 Task: View testing extensions.
Action: Mouse moved to (1038, 175)
Screenshot: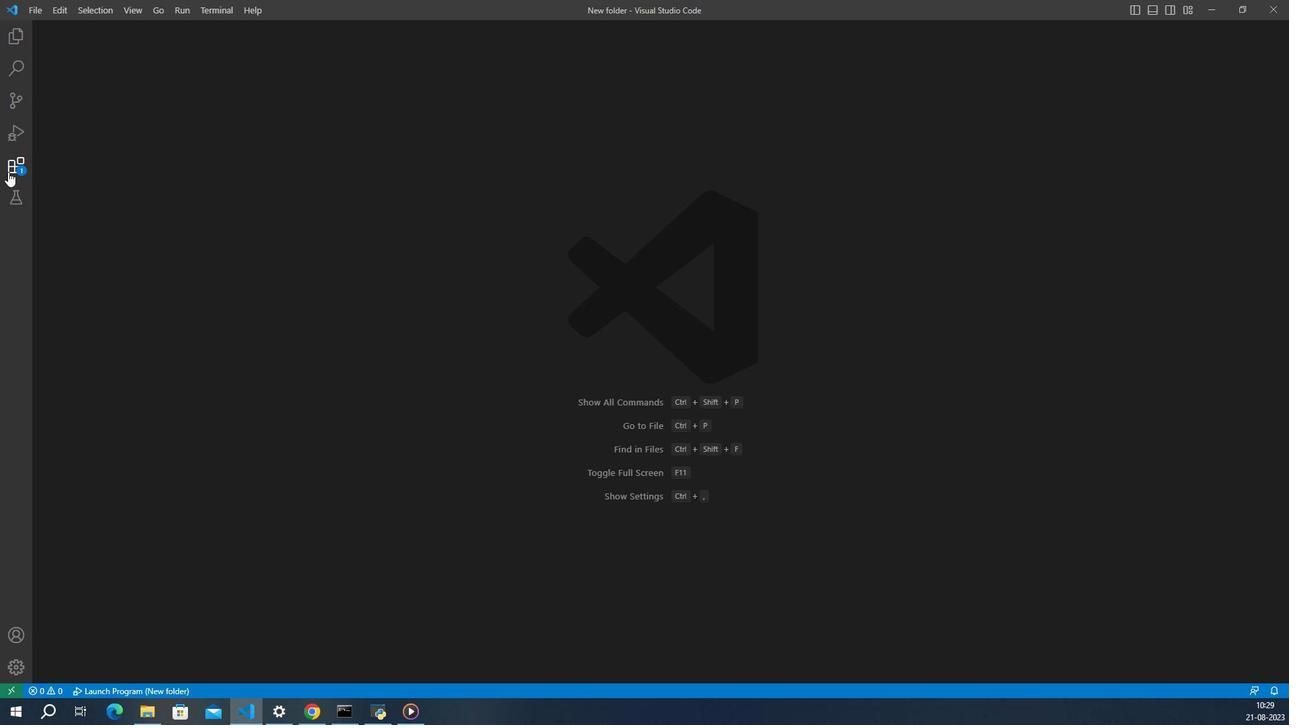 
Action: Mouse pressed left at (1038, 175)
Screenshot: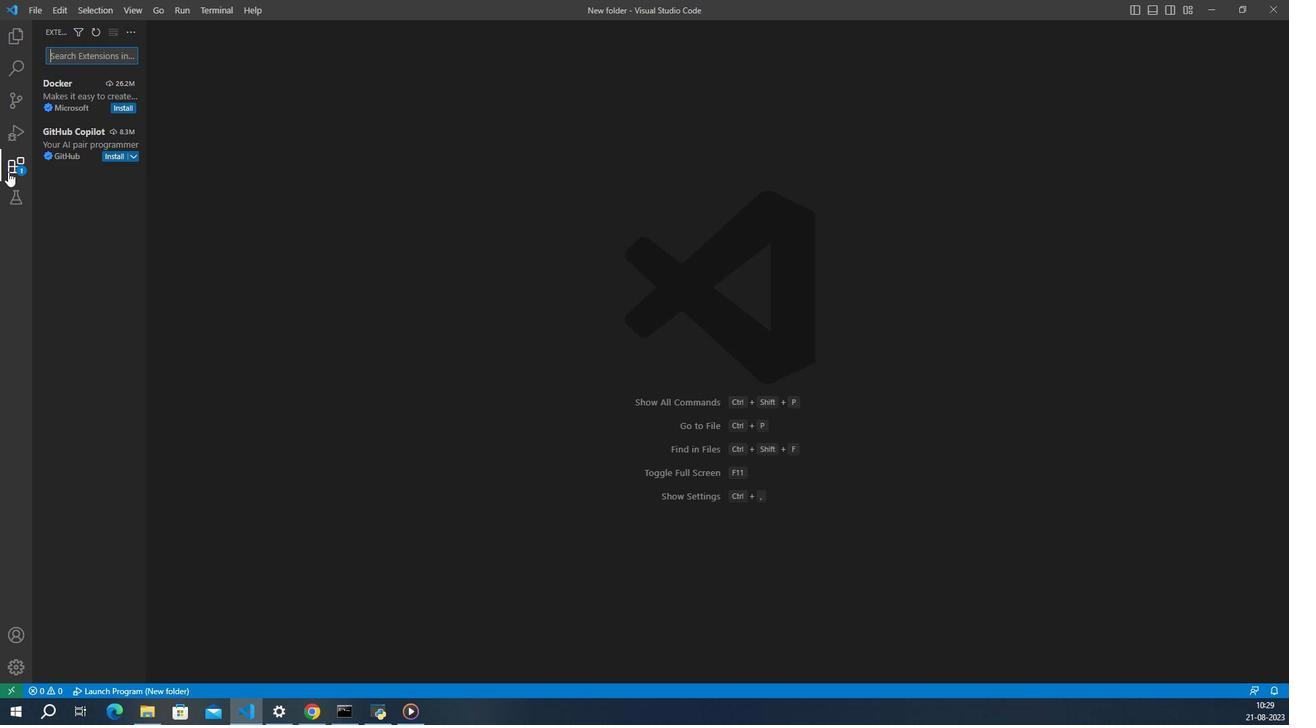 
Action: Mouse moved to (1110, 35)
Screenshot: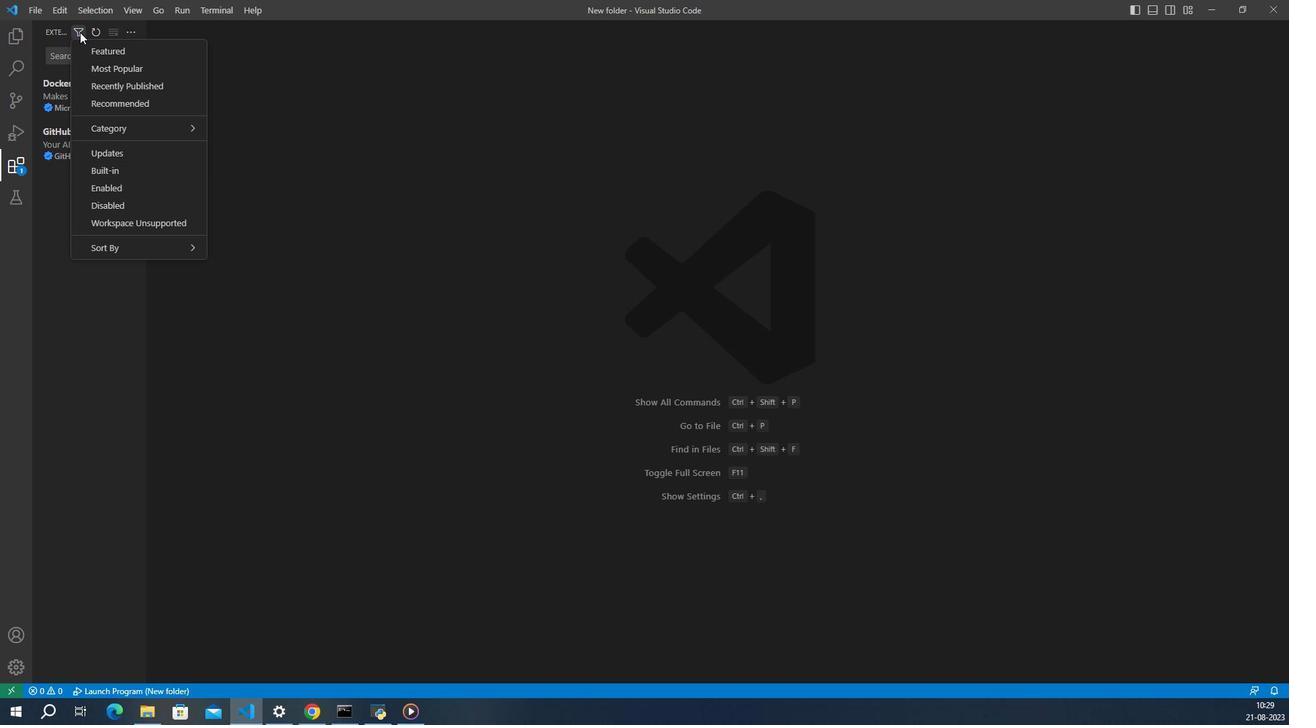 
Action: Mouse pressed left at (1110, 35)
Screenshot: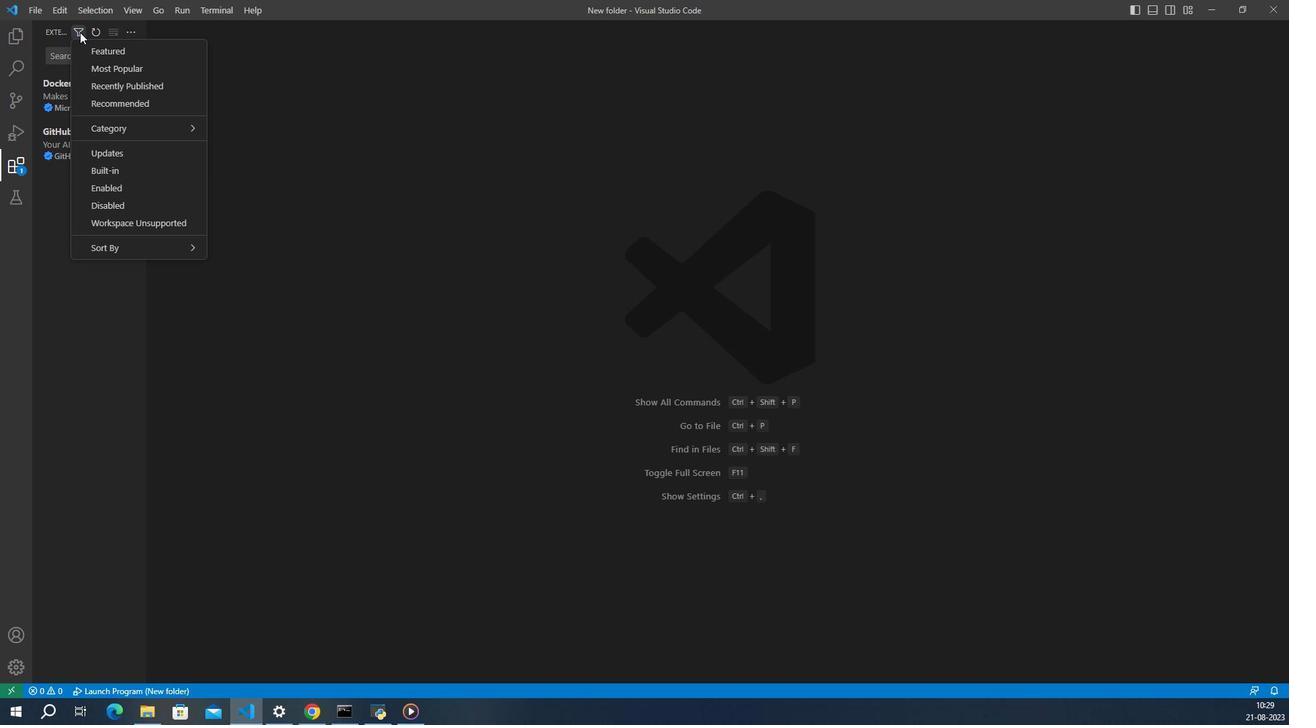 
Action: Mouse moved to (1291, 375)
Screenshot: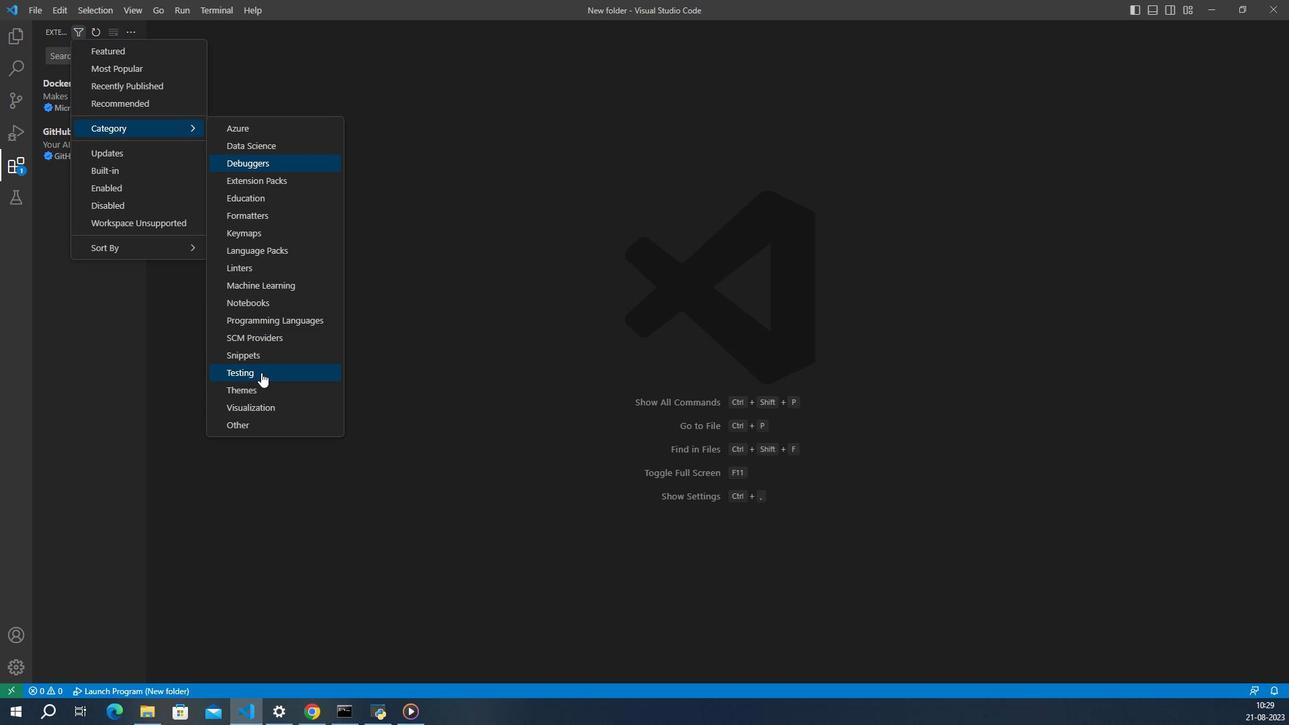 
Action: Mouse pressed left at (1291, 375)
Screenshot: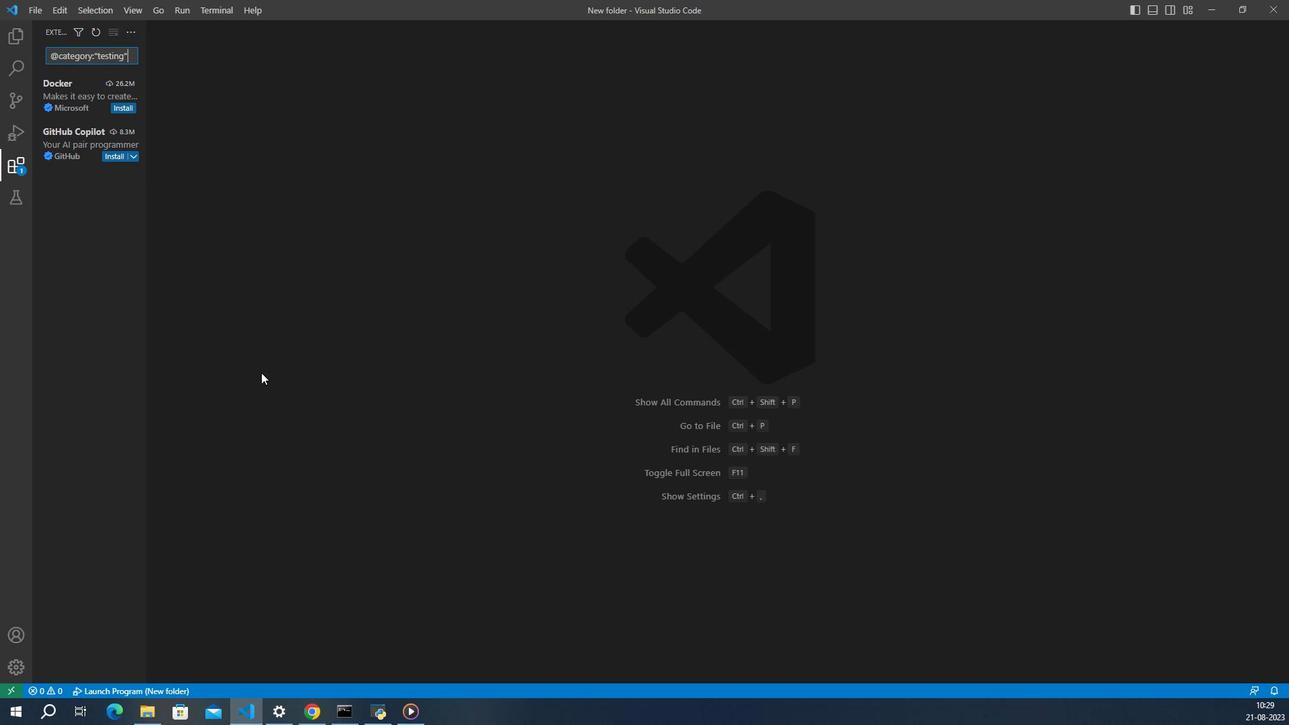 
Action: Mouse moved to (1291, 375)
Screenshot: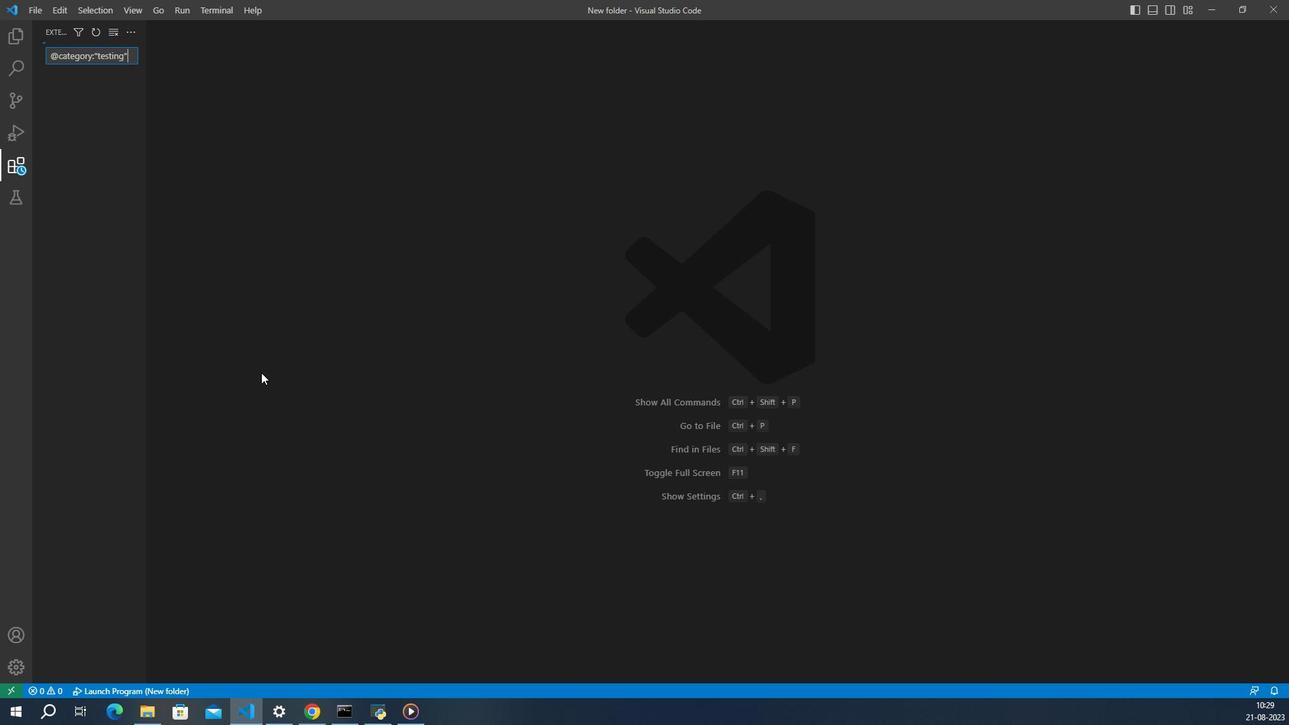 
